 Task: Compute the least common multiple of 14 and 21.
Action: Mouse moved to (978, 63)
Screenshot: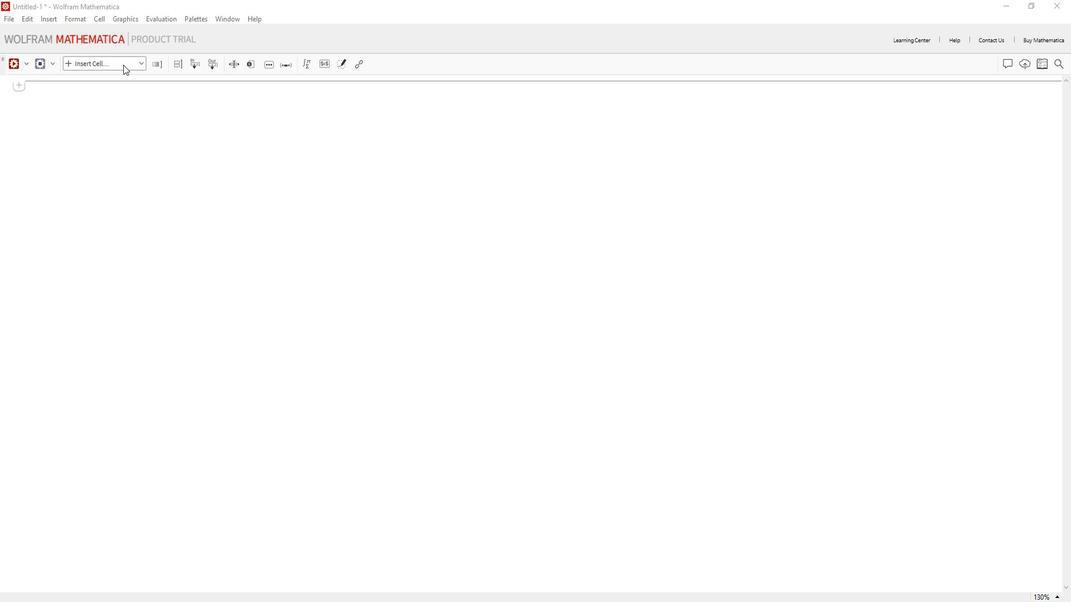 
Action: Mouse pressed left at (978, 63)
Screenshot: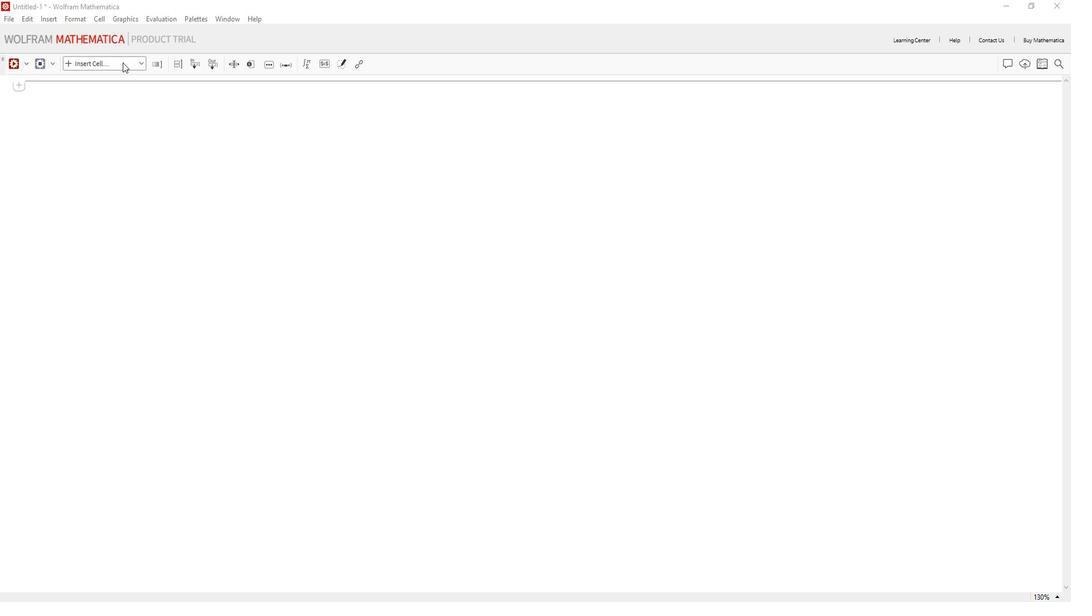 
Action: Mouse moved to (962, 83)
Screenshot: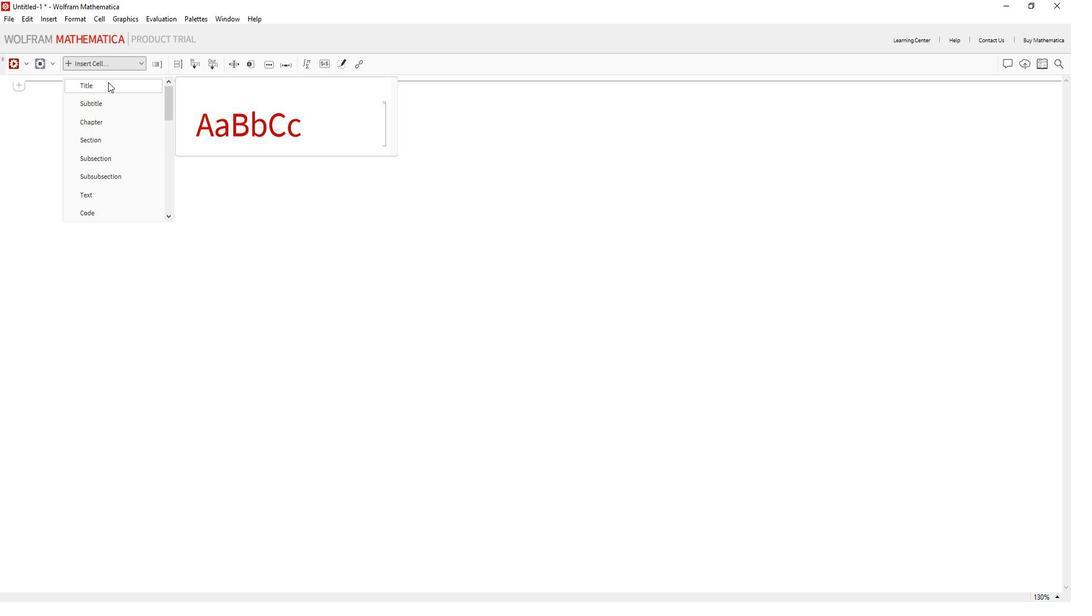 
Action: Mouse pressed left at (962, 83)
Screenshot: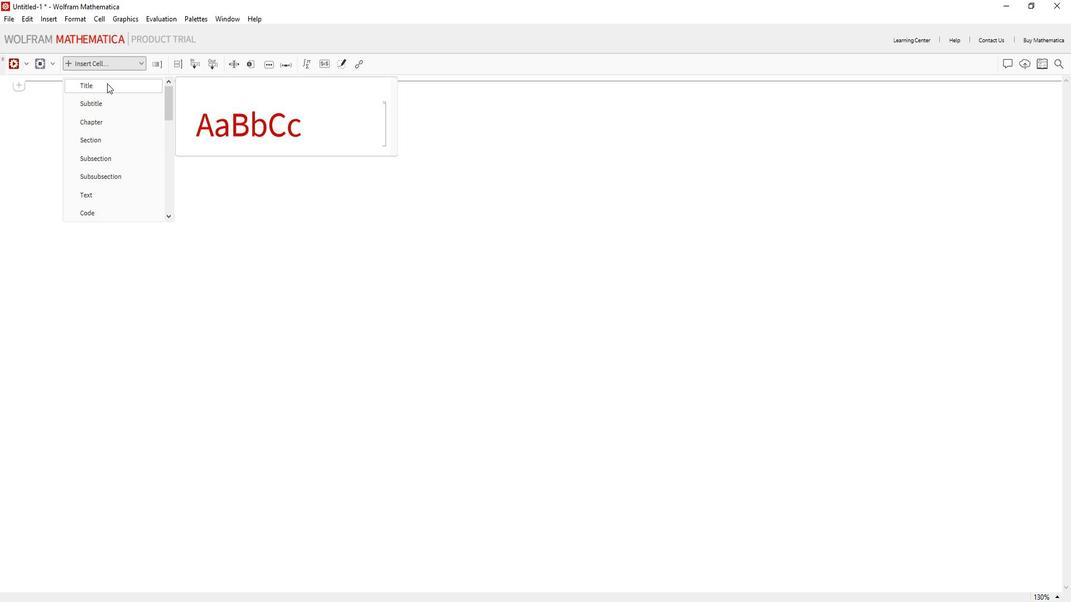
Action: Key pressed <Key.shift>Compute<Key.space>the<Key.space>least<Key.space>common<Key.space>multiple
Screenshot: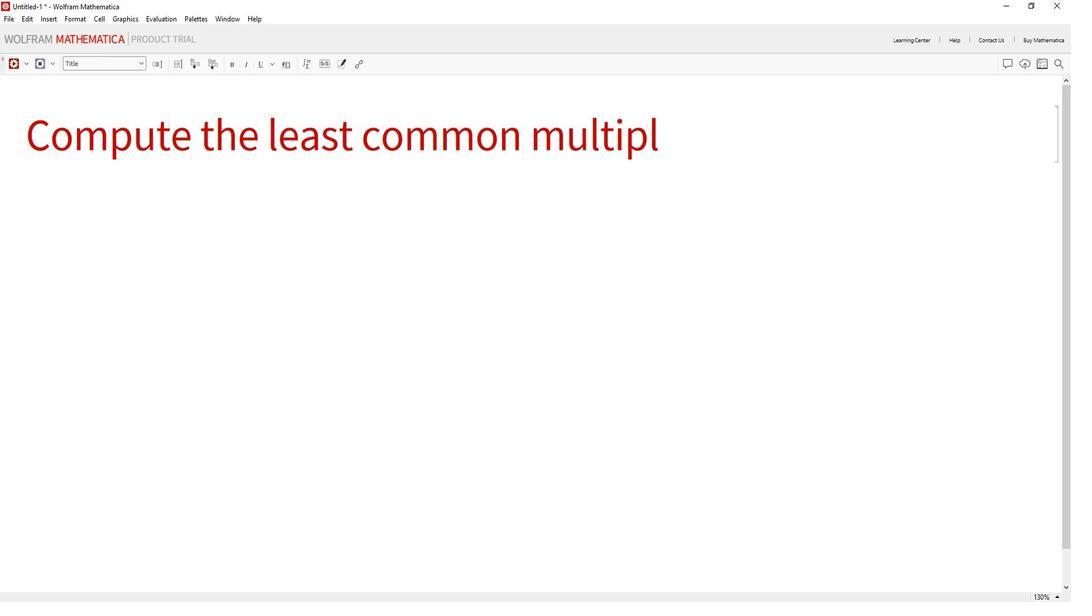 
Action: Mouse moved to (956, 278)
Screenshot: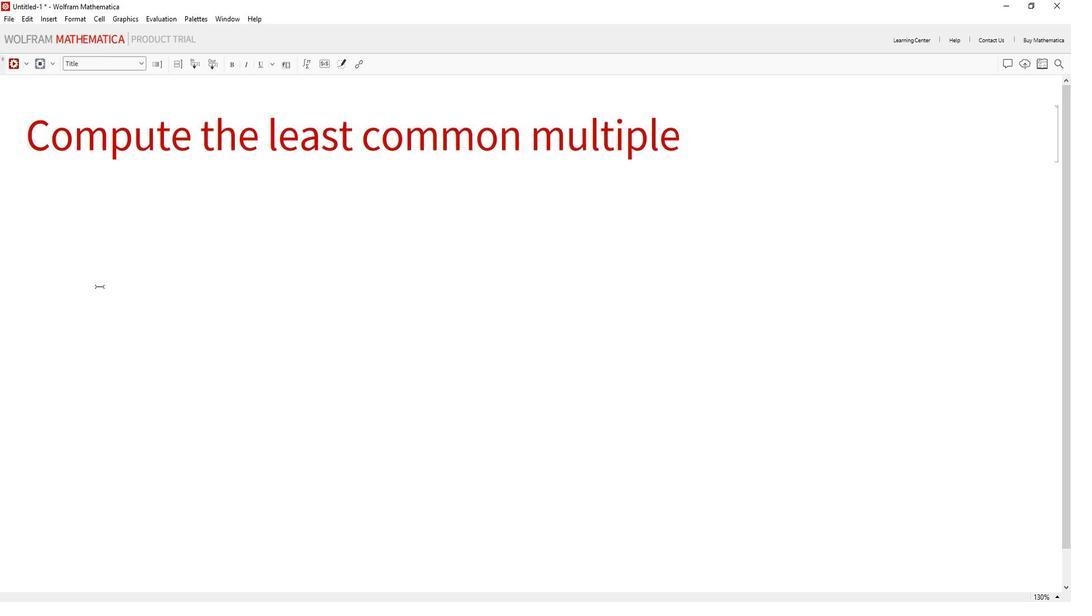 
Action: Mouse pressed left at (956, 278)
Screenshot: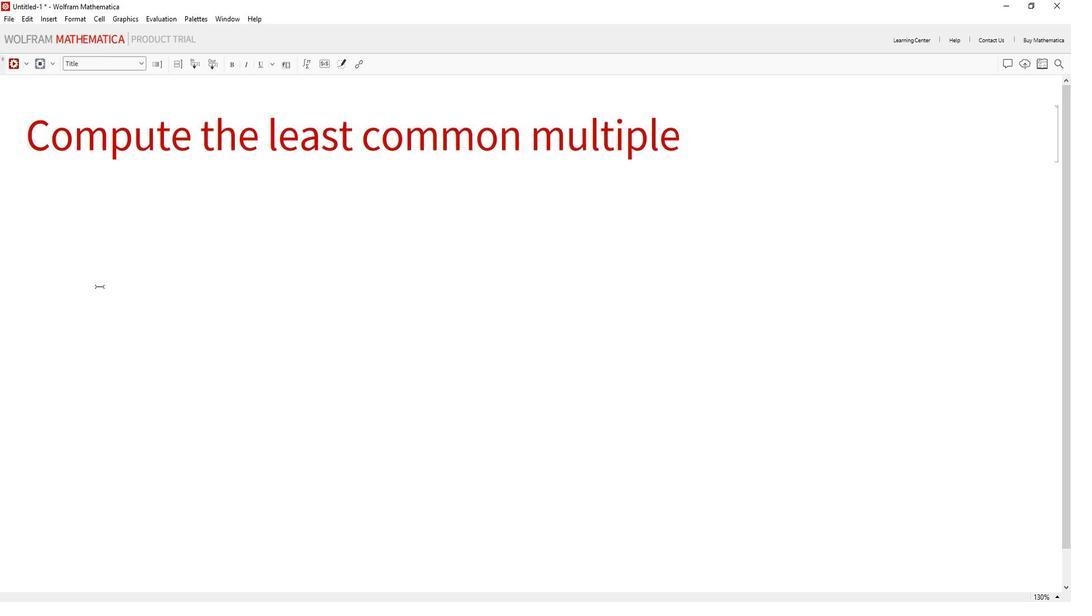 
Action: Mouse moved to (982, 68)
Screenshot: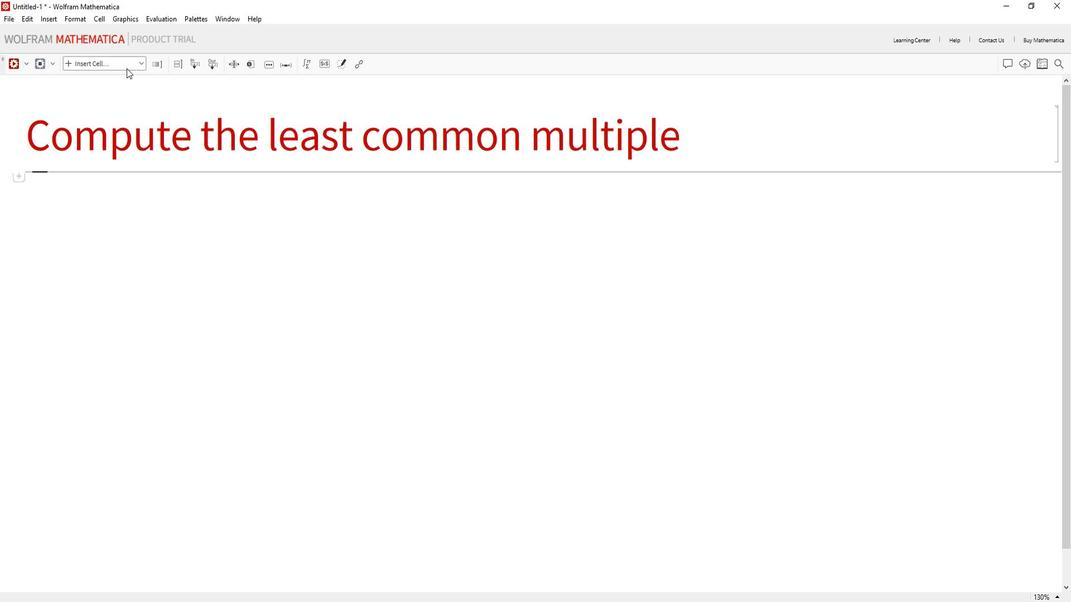 
Action: Mouse pressed left at (982, 68)
Screenshot: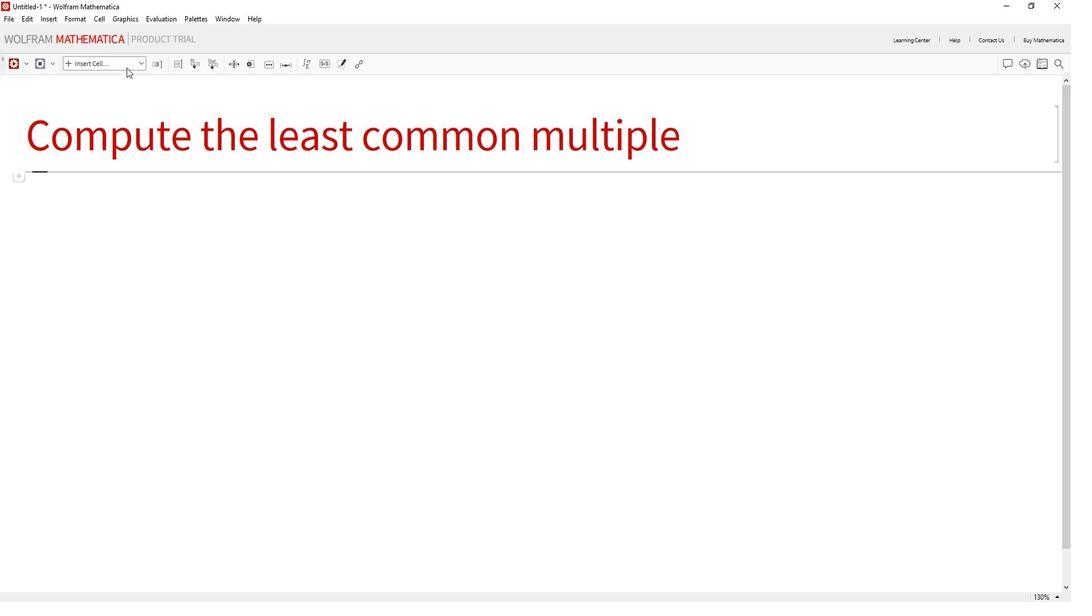 
Action: Mouse moved to (951, 211)
Screenshot: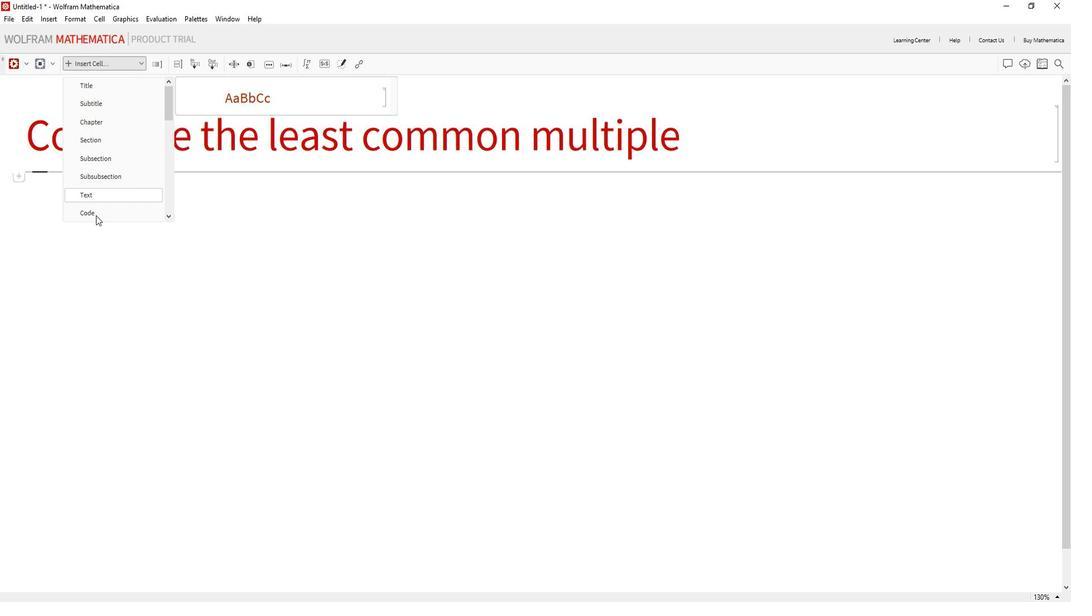 
Action: Mouse pressed left at (951, 211)
Screenshot: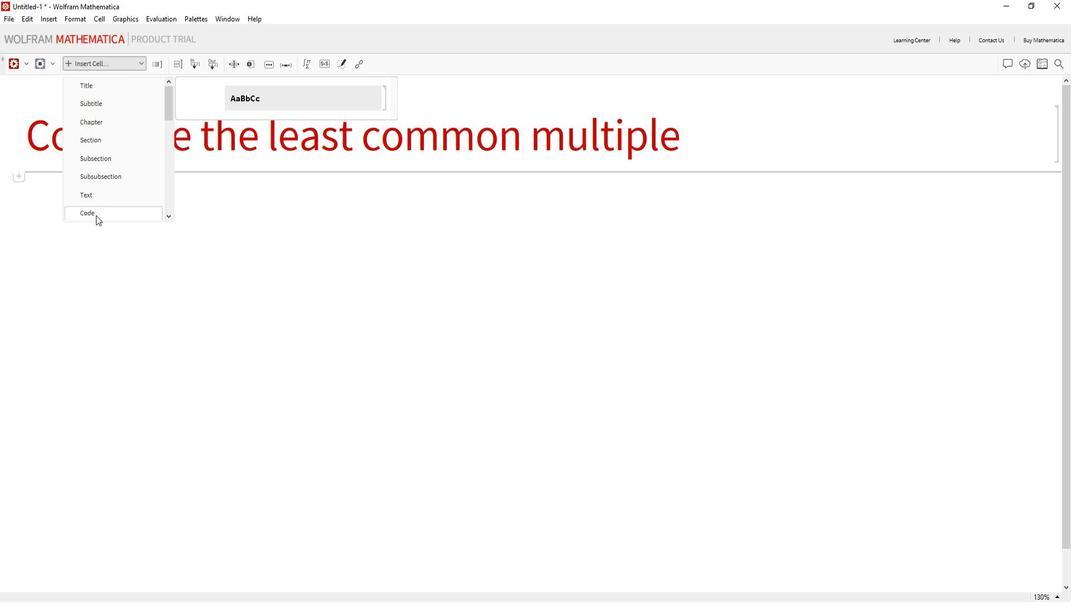 
Action: Mouse moved to (812, 219)
Screenshot: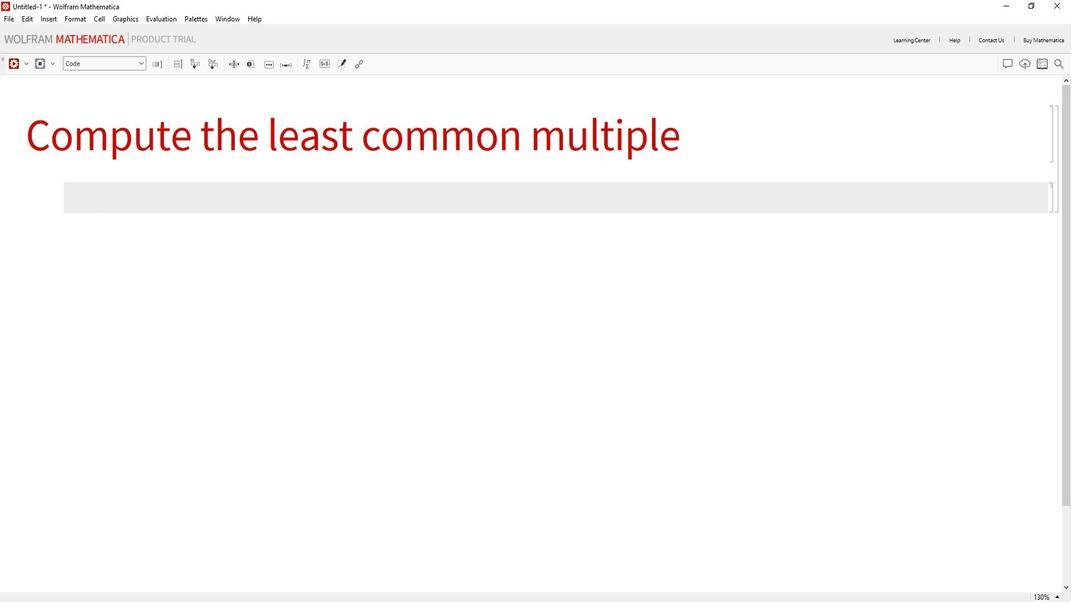 
Action: Mouse pressed left at (812, 219)
Screenshot: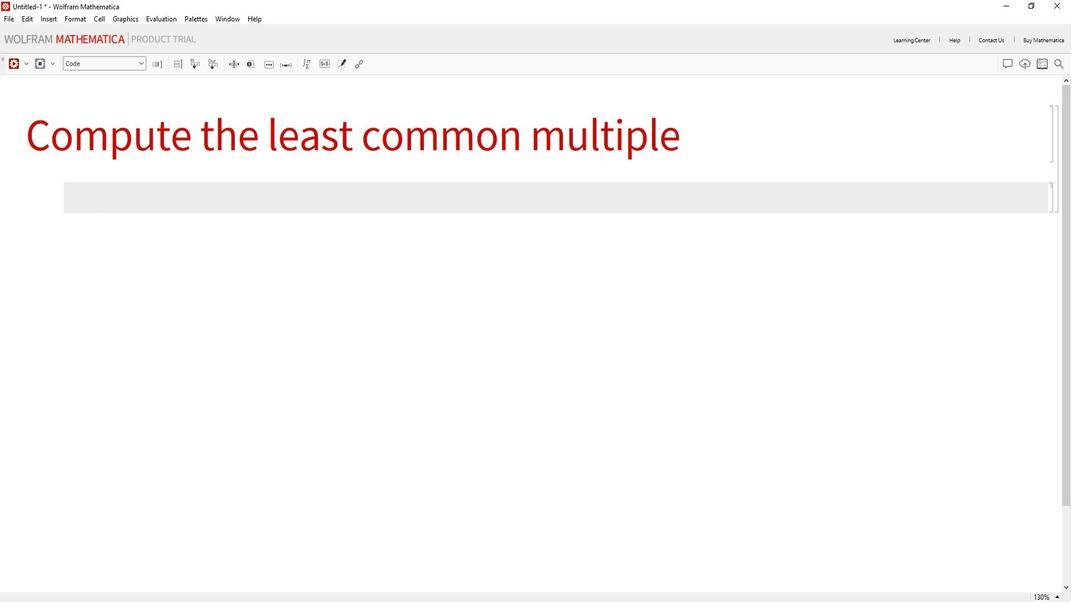 
Action: Mouse moved to (937, 197)
Screenshot: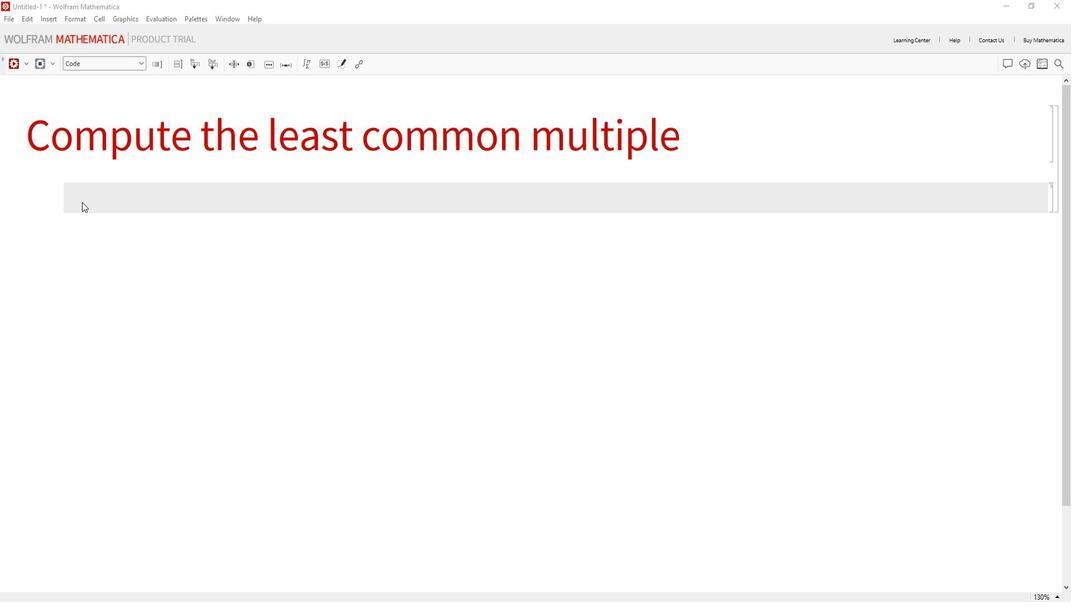
Action: Mouse pressed left at (937, 197)
Screenshot: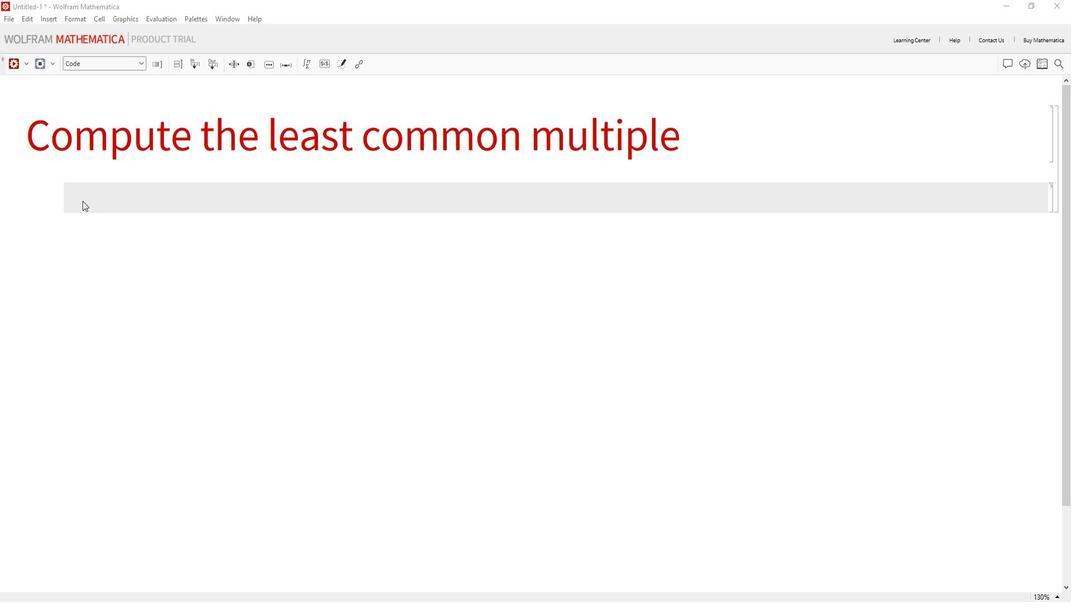 
Action: Key pressed <Key.shift_r>(*<Key.shift>Calculate<Key.space>the<Key.space>least<Key.space>common<Key.space>multiple<Key.space>of<Key.space>14<Key.space>and<Key.space>21<Key.right><Key.right>lcm<Key.space>=<Key.space><Key.shift>LCm[14,<Key.space>21<Key.right><Key.left><Key.left><Key.left><Key.left><Key.left><Key.left><Key.left><Key.left><Key.backspace><Key.shift>M<Key.right><Key.right><Key.right><Key.right><Key.right><Key.right><Key.right><Key.right>;<Key.enter><Key.enter><Key.shift_r>{<Key.backspace><Key.shift_r>(*<Key.shift>Display<Key.space>the<Key.space>result<Key.enter><Key.backspace><Key.right><Key.right><Key.enter>lcm<Key.enter>
Screenshot: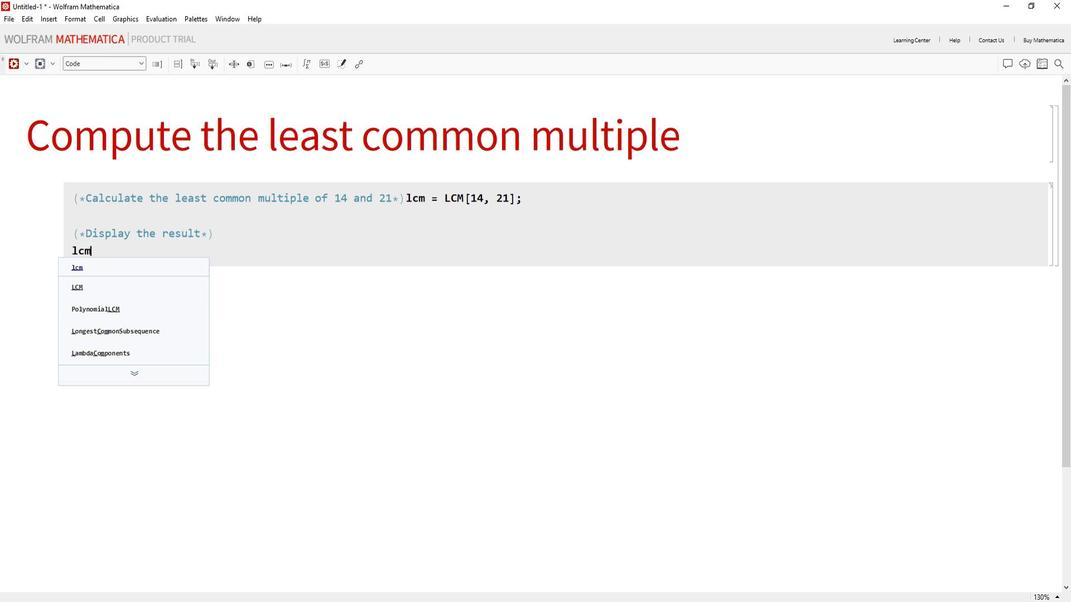 
Action: Mouse moved to (1082, 236)
Screenshot: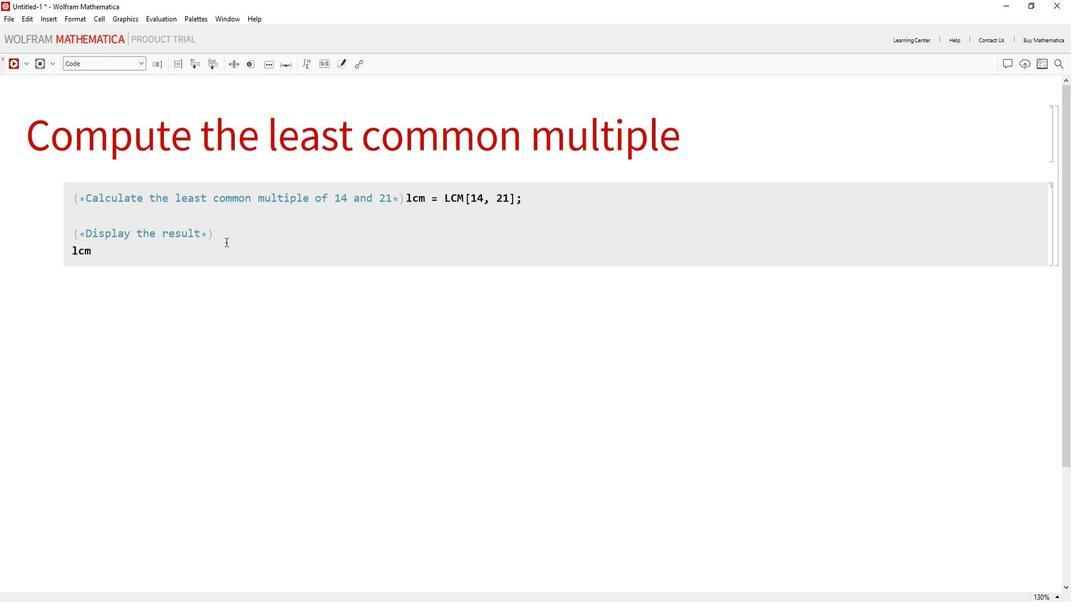 
Action: Mouse pressed left at (1082, 236)
Screenshot: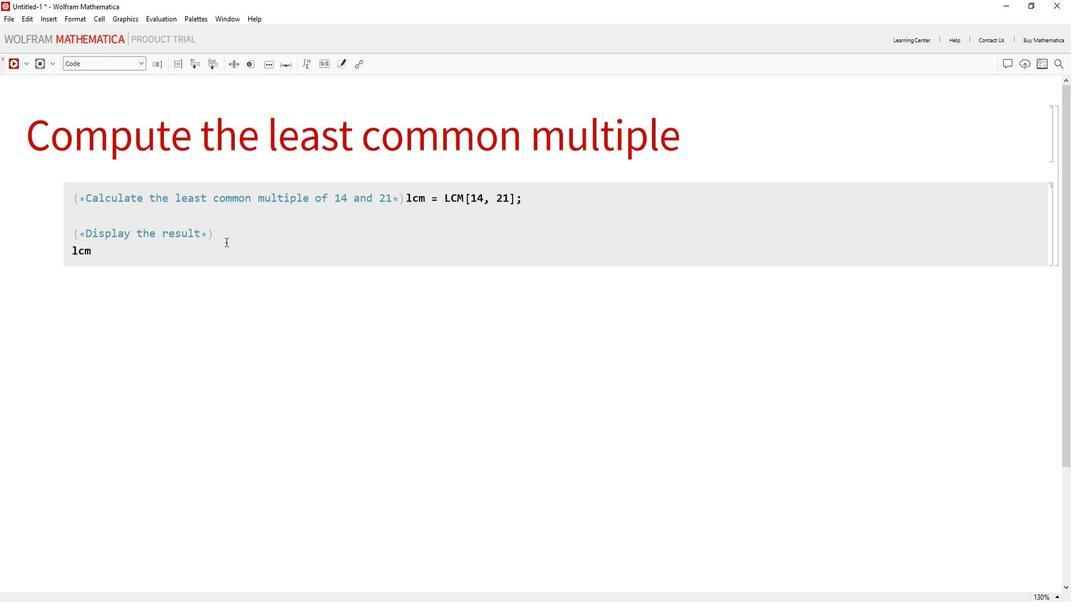 
Action: Mouse moved to (868, 65)
Screenshot: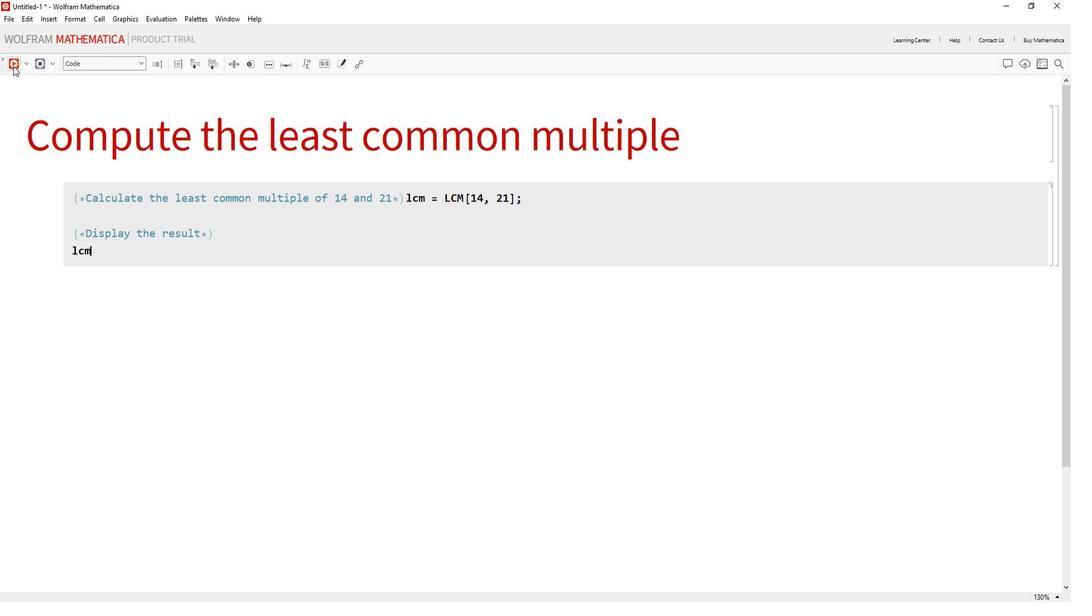 
Action: Mouse pressed left at (868, 65)
Screenshot: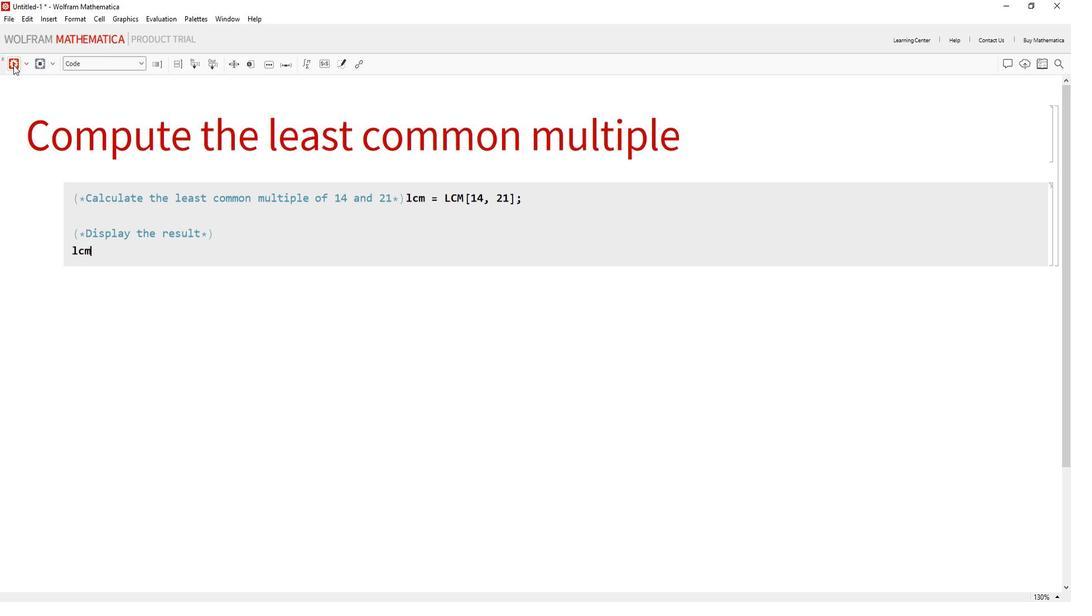 
Action: Mouse moved to (954, 285)
Screenshot: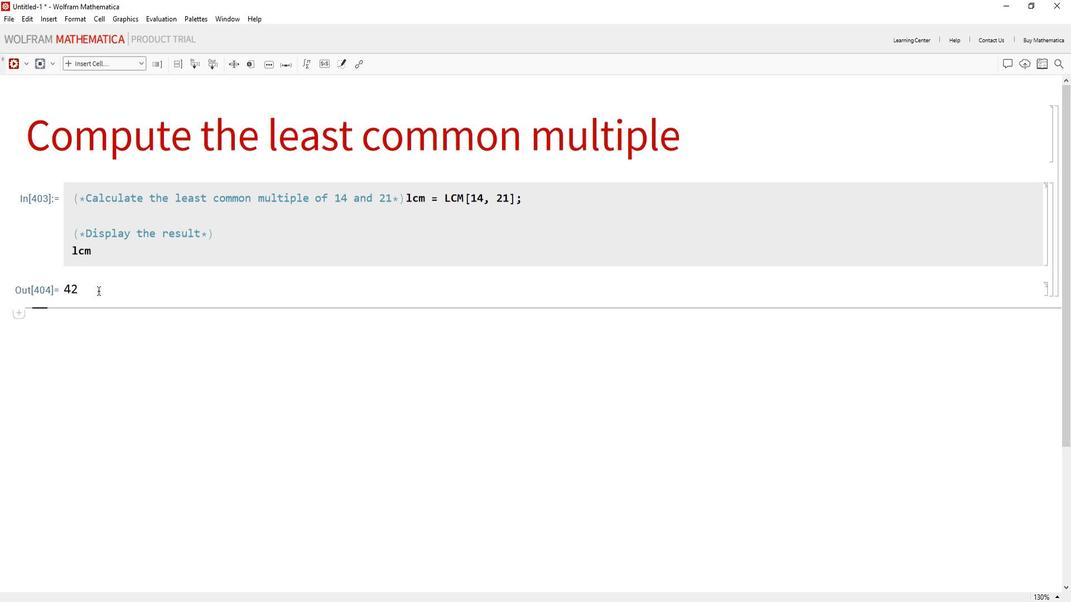 
